 Task: Set the ecosystem for new security advisory in the repository "Javascript" to "Pub".
Action: Mouse moved to (1157, 270)
Screenshot: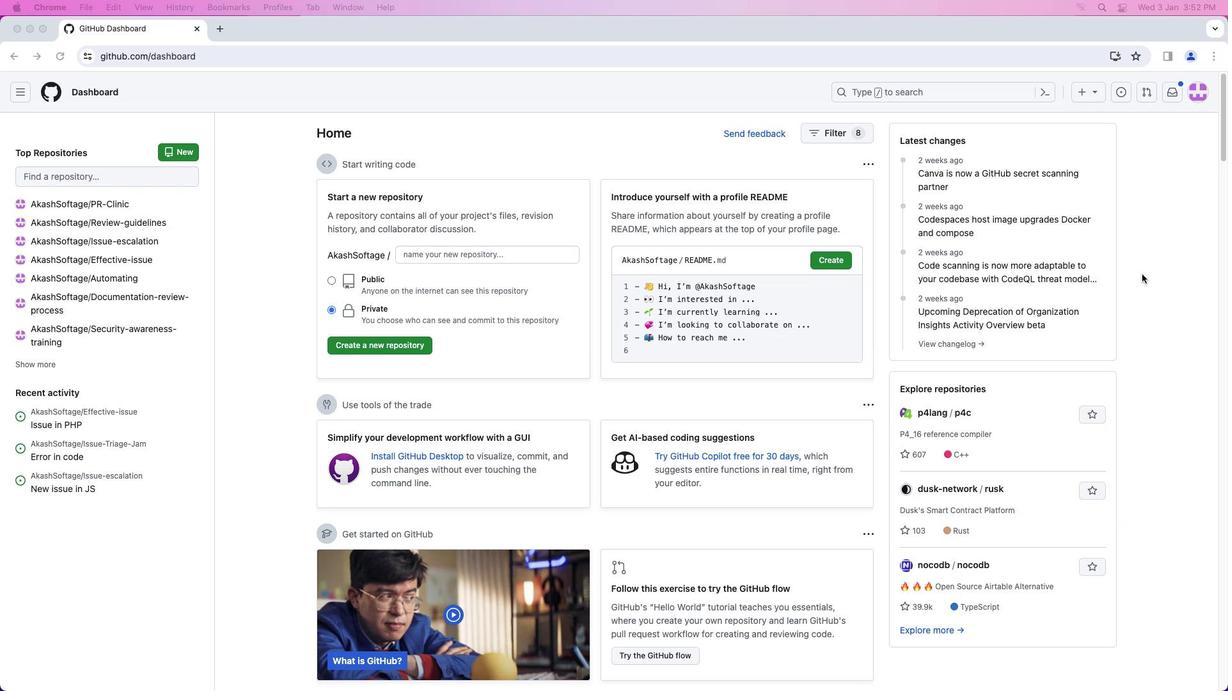 
Action: Mouse pressed left at (1157, 270)
Screenshot: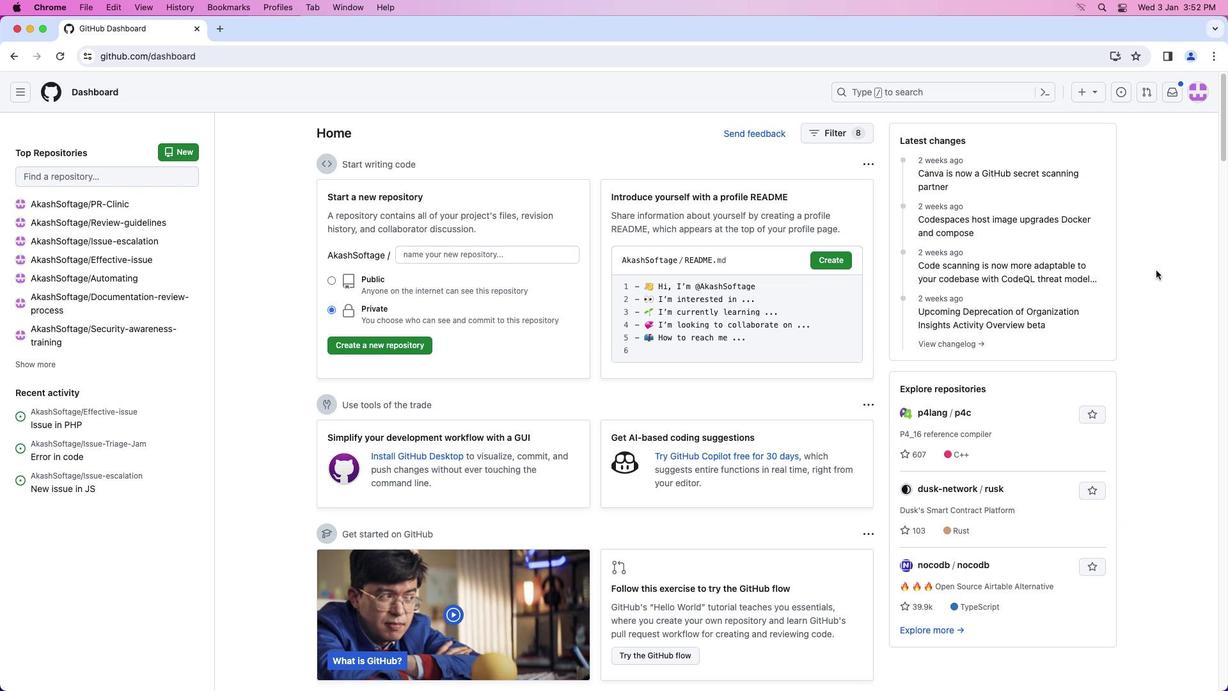 
Action: Mouse moved to (1203, 90)
Screenshot: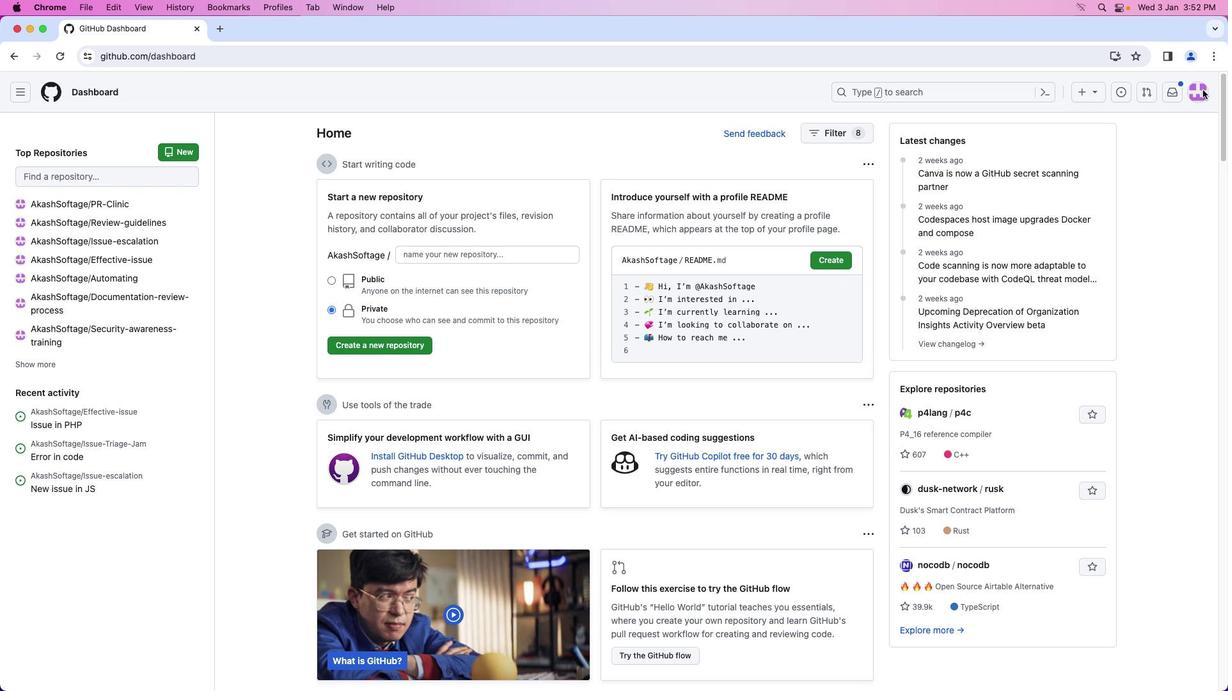 
Action: Mouse pressed left at (1203, 90)
Screenshot: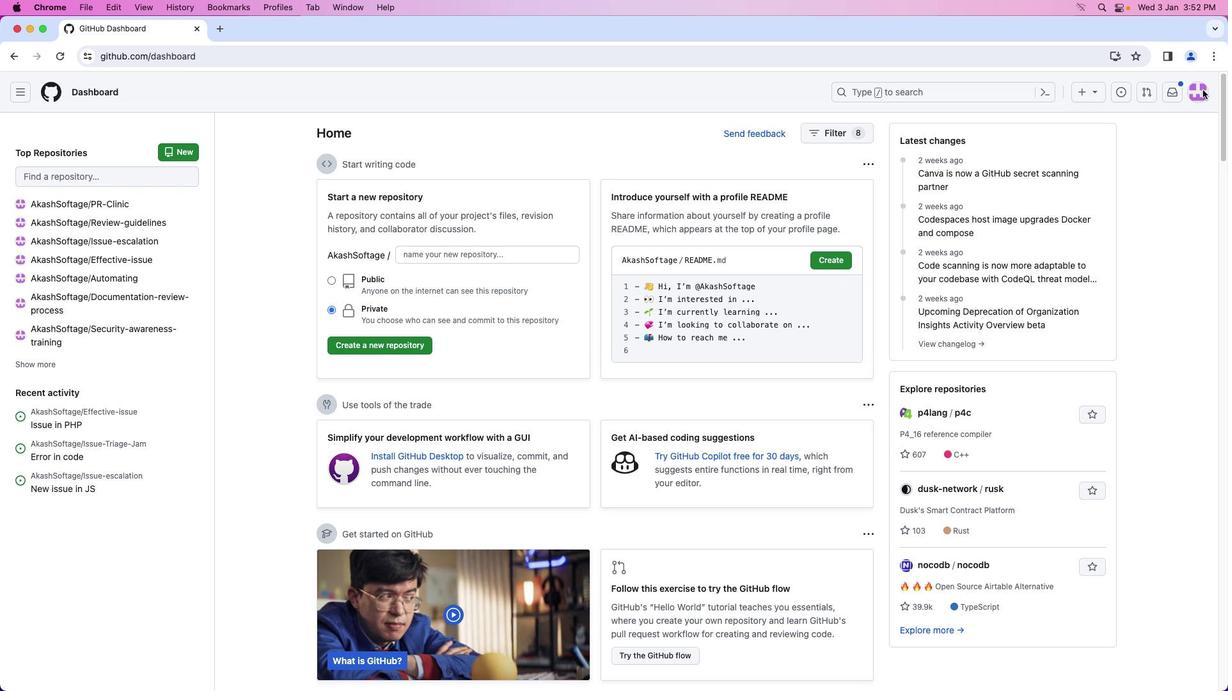
Action: Mouse moved to (1118, 202)
Screenshot: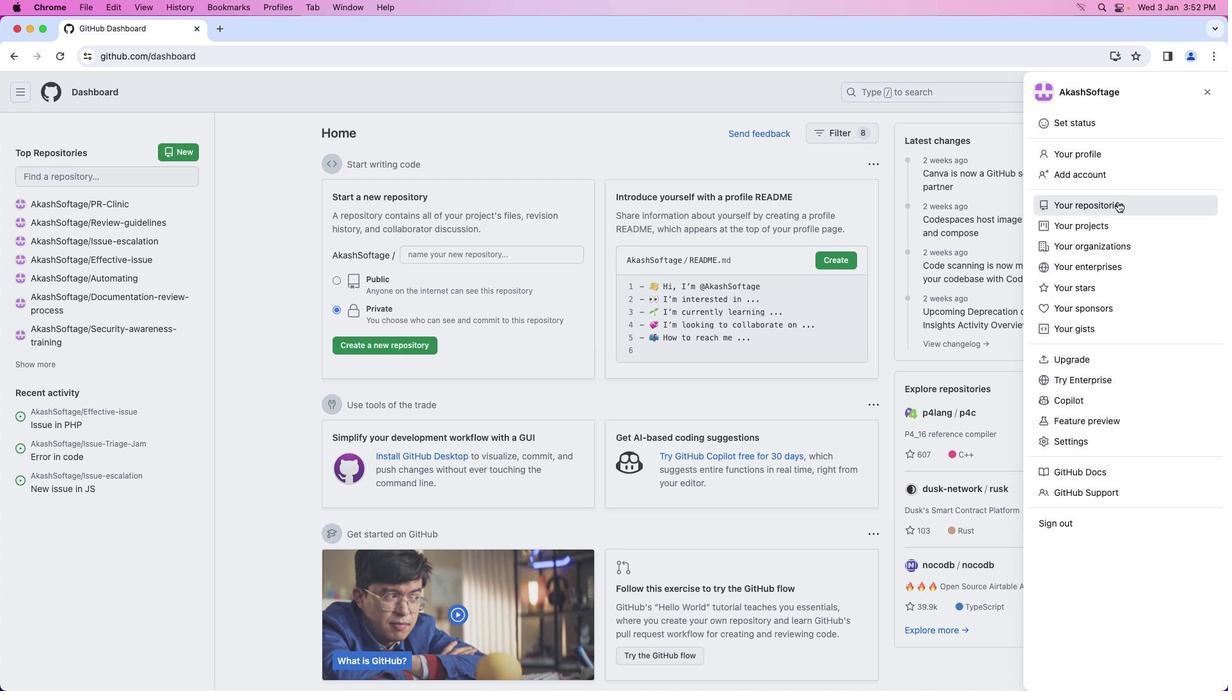 
Action: Mouse pressed left at (1118, 202)
Screenshot: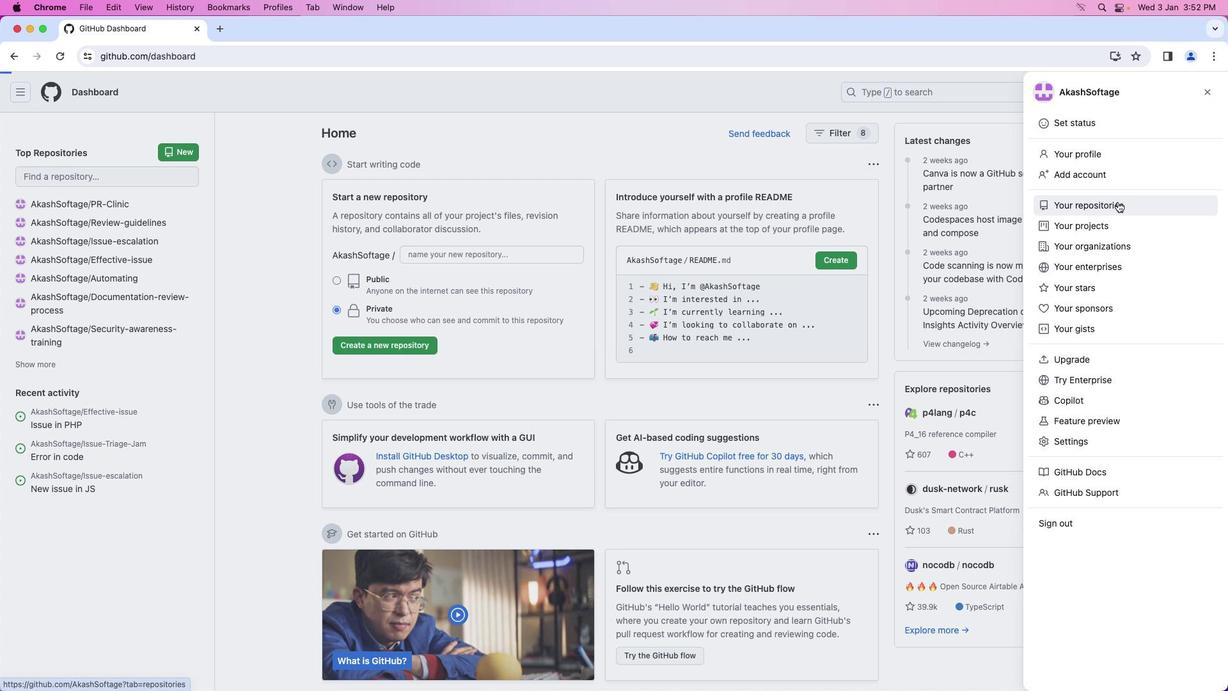 
Action: Mouse moved to (460, 205)
Screenshot: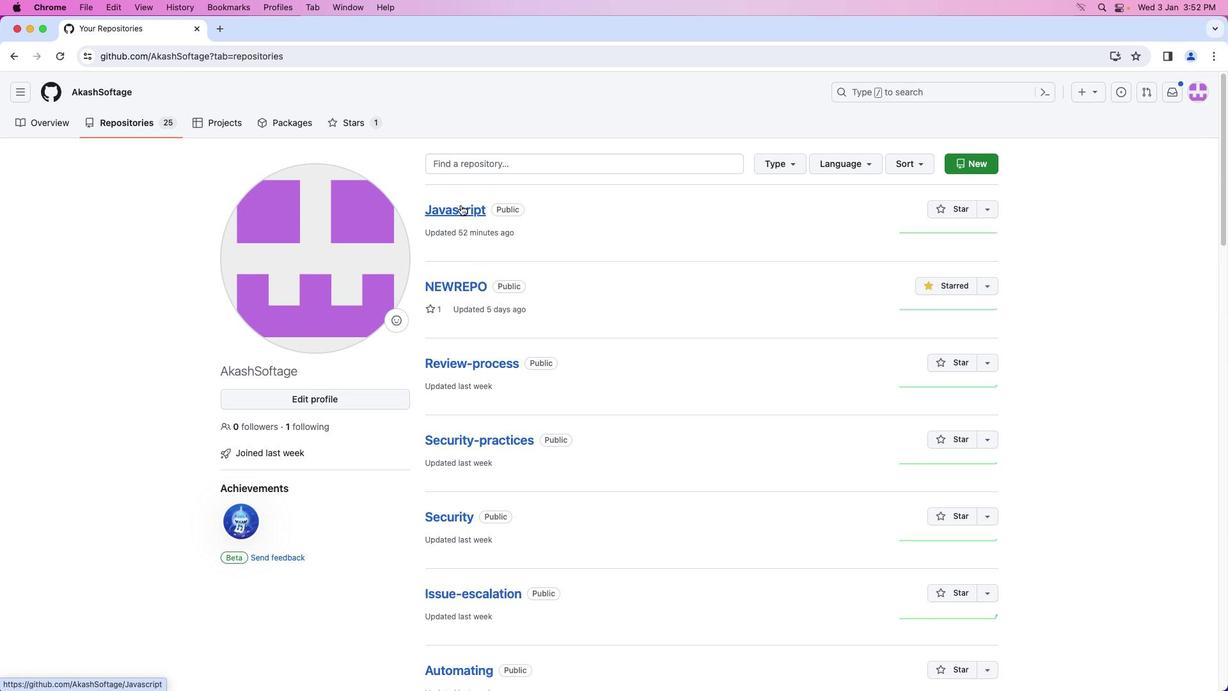 
Action: Mouse pressed left at (460, 205)
Screenshot: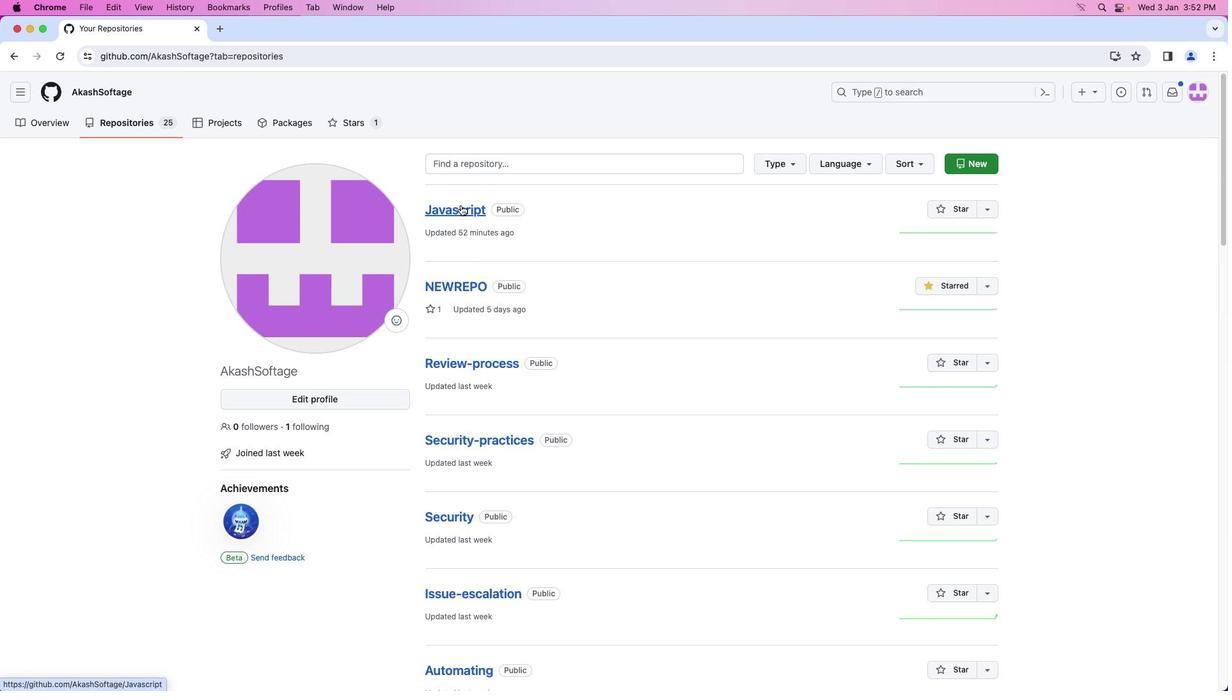
Action: Mouse moved to (423, 134)
Screenshot: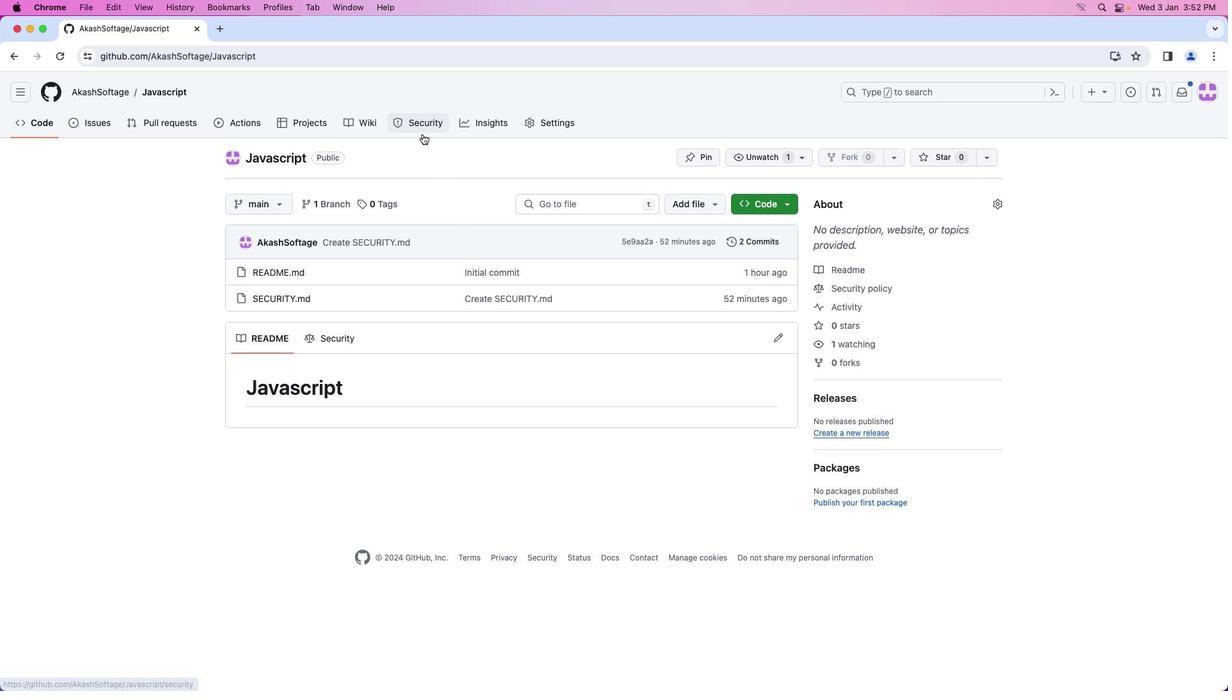 
Action: Mouse pressed left at (423, 134)
Screenshot: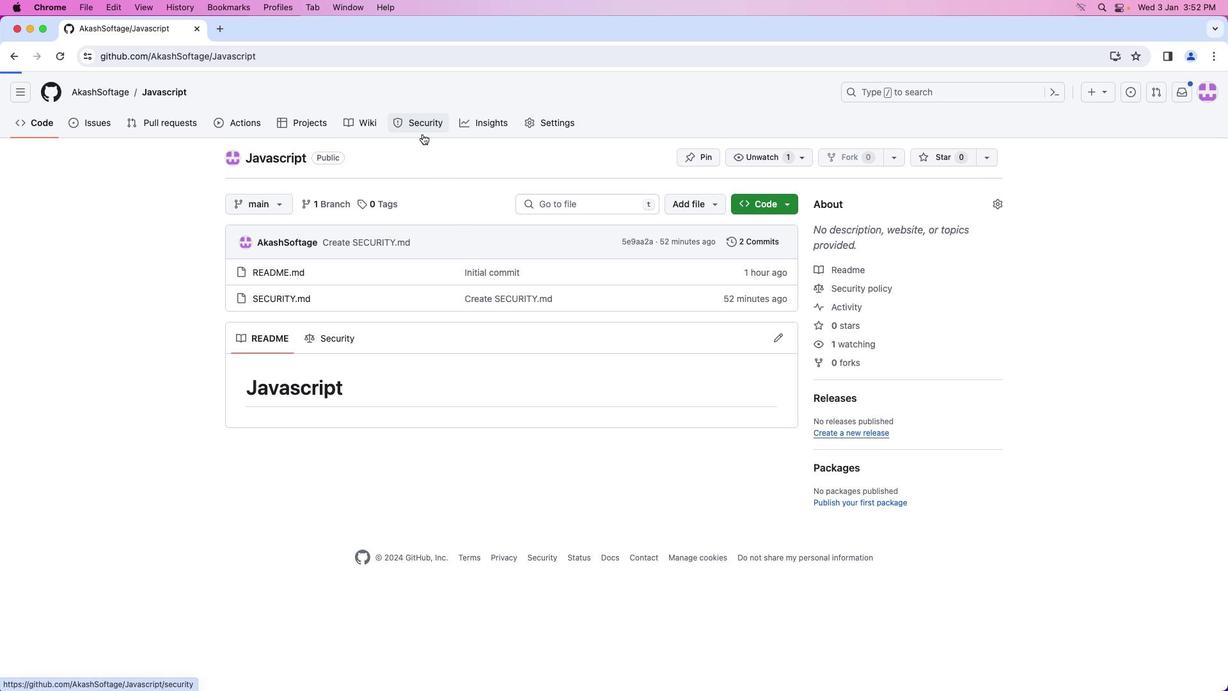 
Action: Mouse moved to (315, 236)
Screenshot: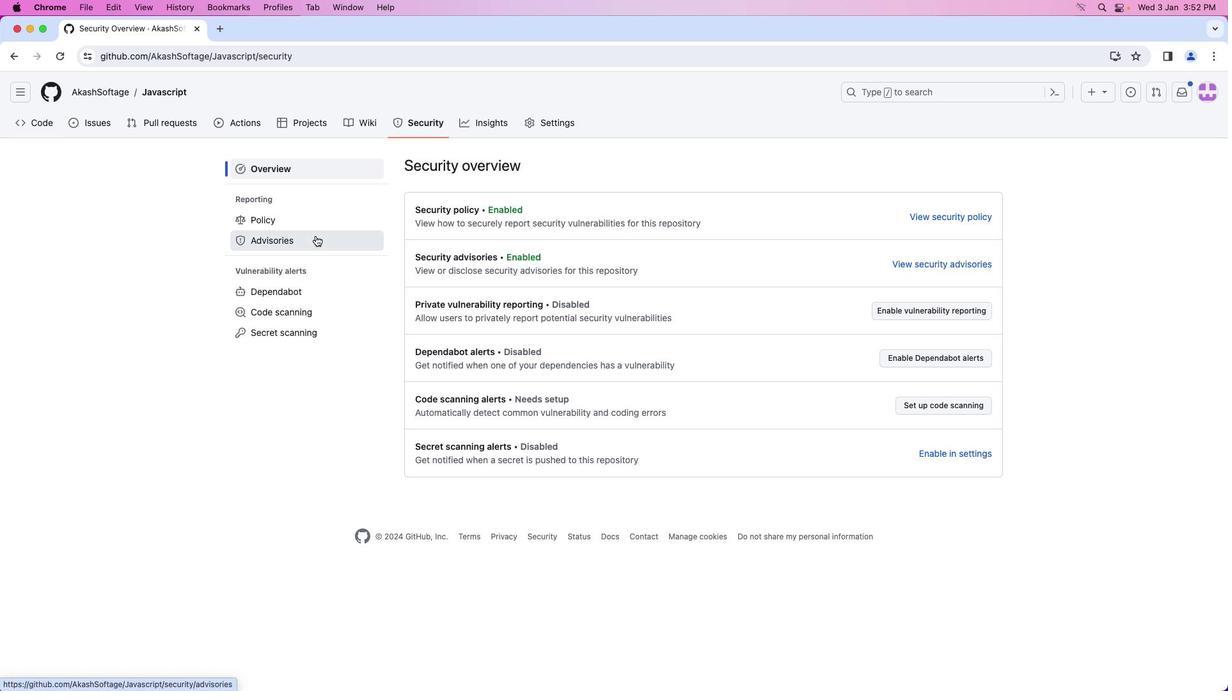 
Action: Mouse pressed left at (315, 236)
Screenshot: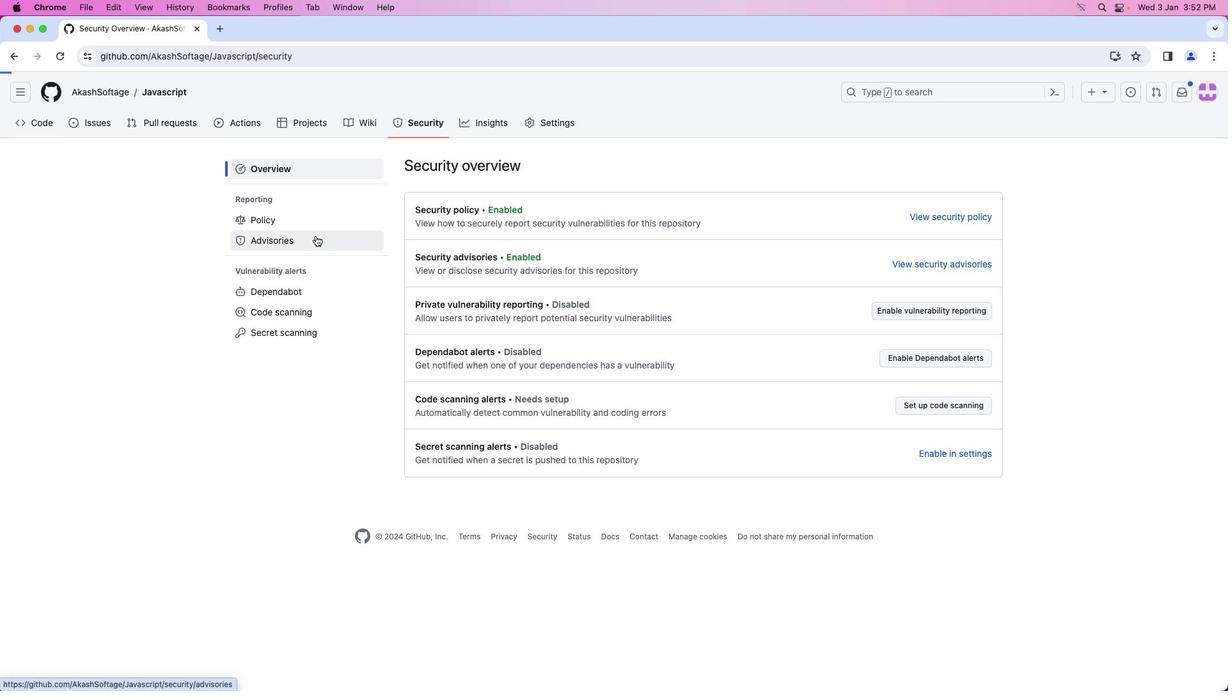 
Action: Mouse moved to (918, 173)
Screenshot: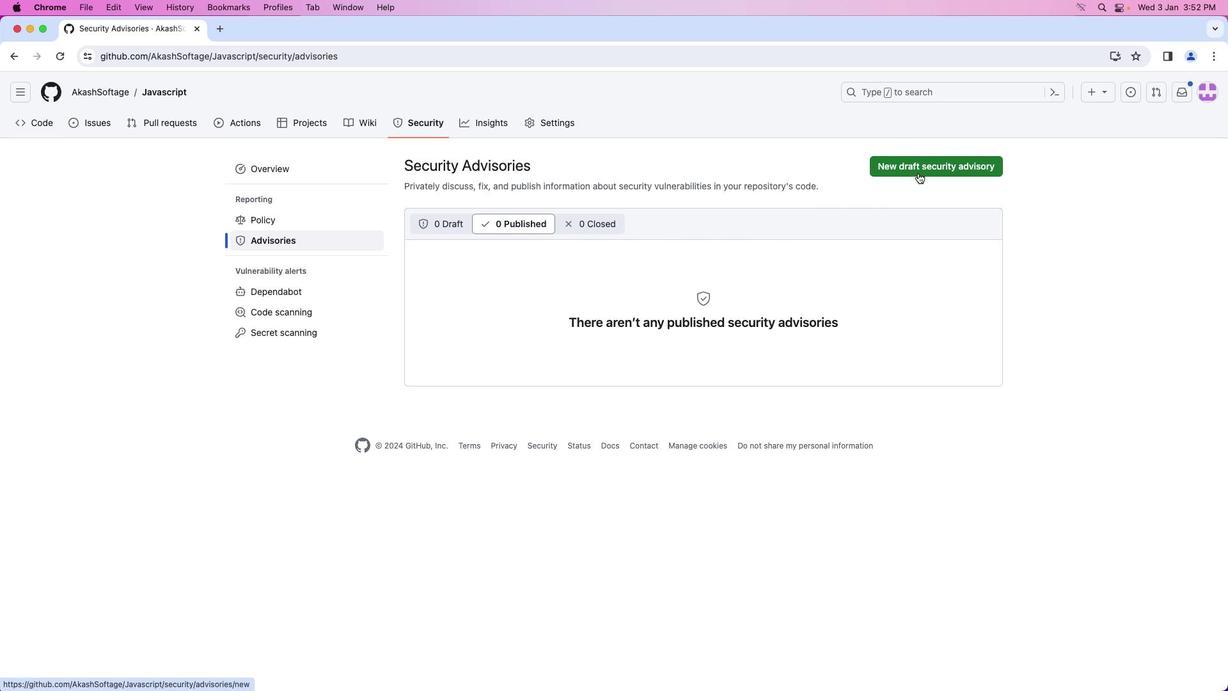 
Action: Mouse pressed left at (918, 173)
Screenshot: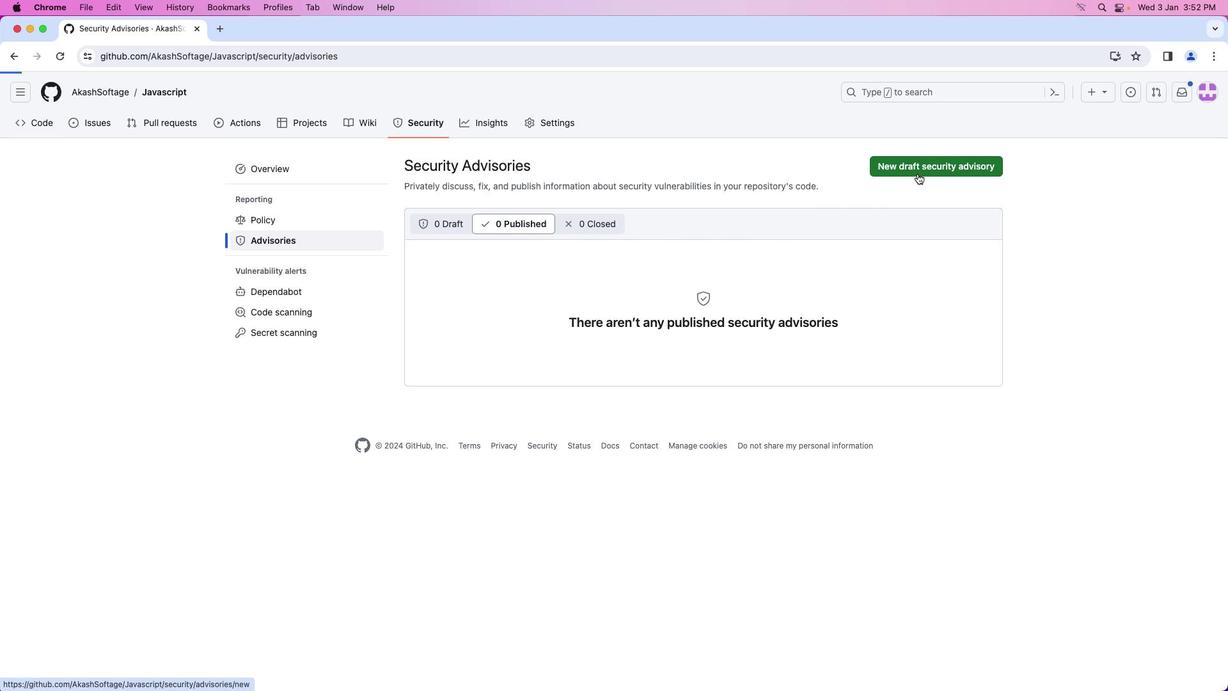
Action: Mouse moved to (773, 248)
Screenshot: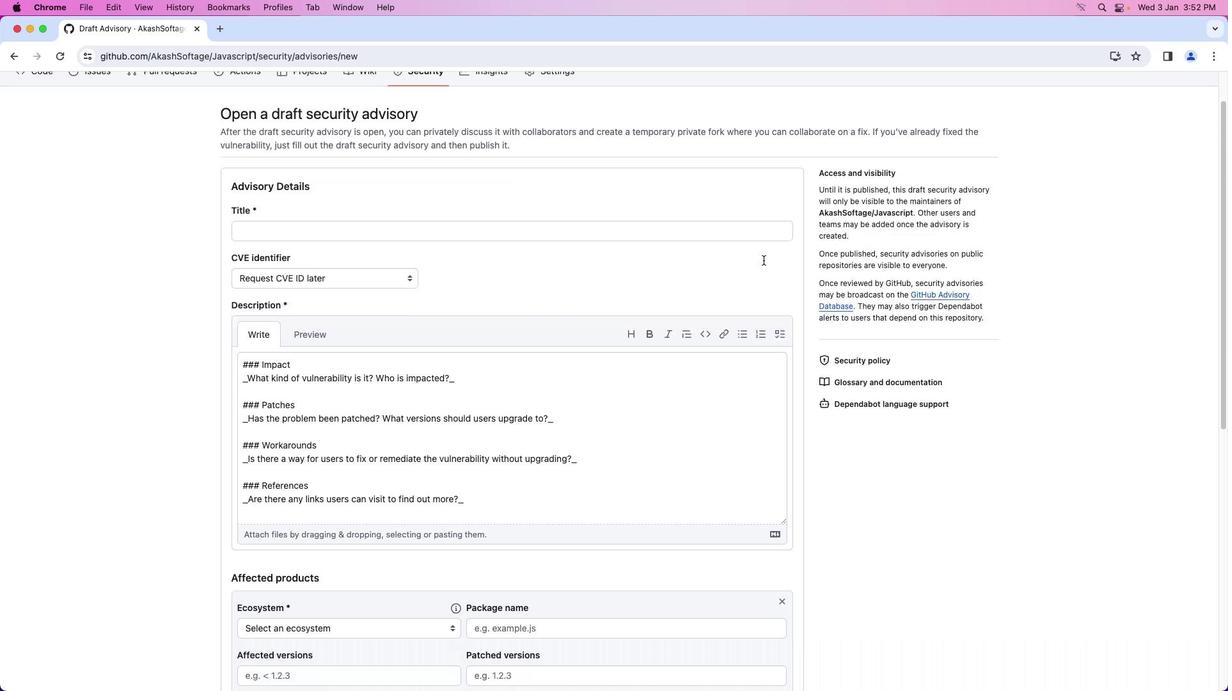 
Action: Mouse scrolled (773, 248) with delta (0, 0)
Screenshot: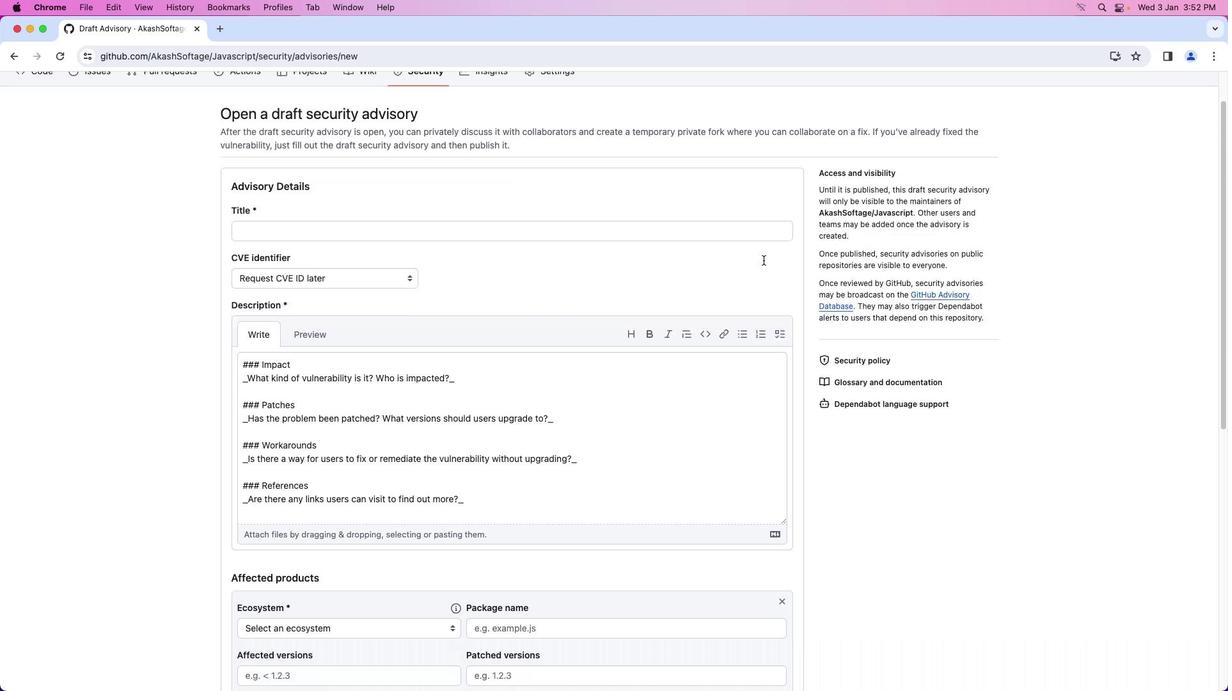 
Action: Mouse moved to (767, 254)
Screenshot: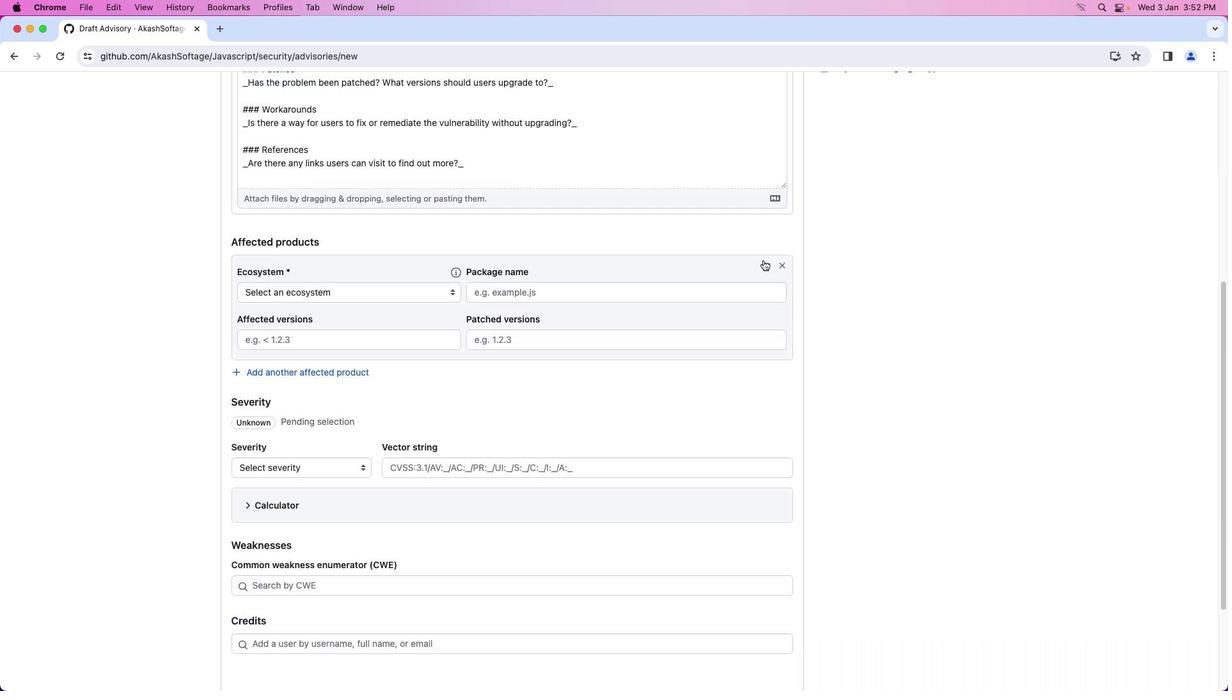 
Action: Mouse scrolled (767, 254) with delta (0, 0)
Screenshot: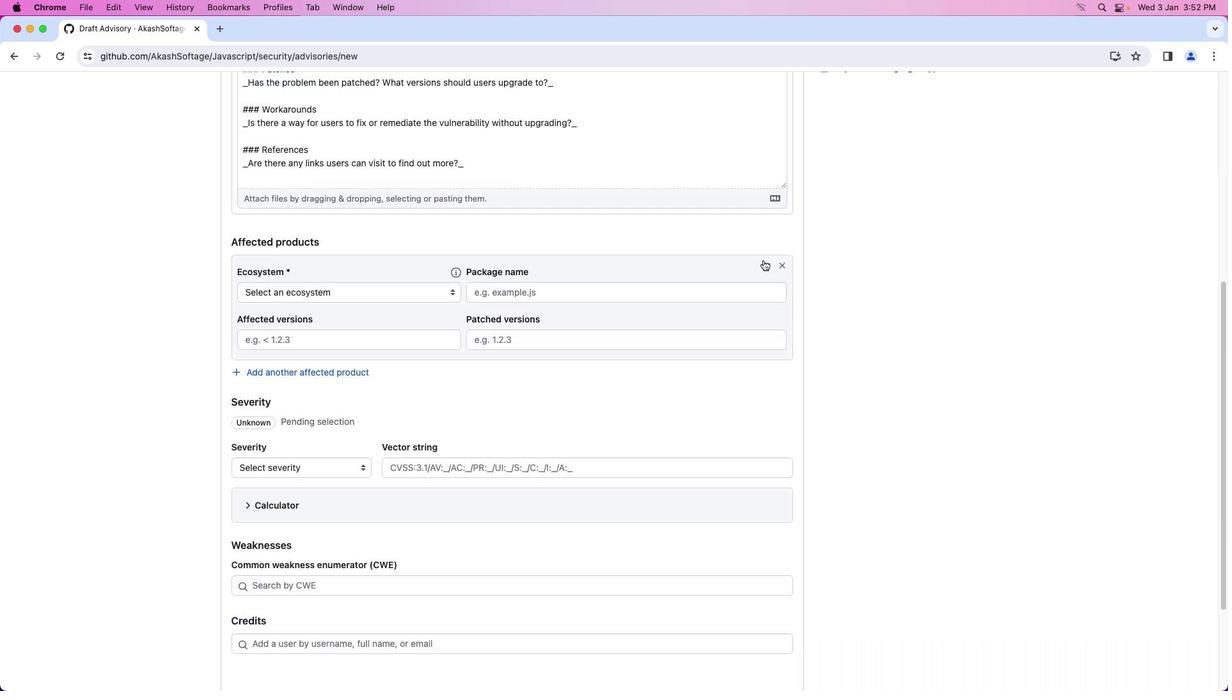 
Action: Mouse moved to (766, 256)
Screenshot: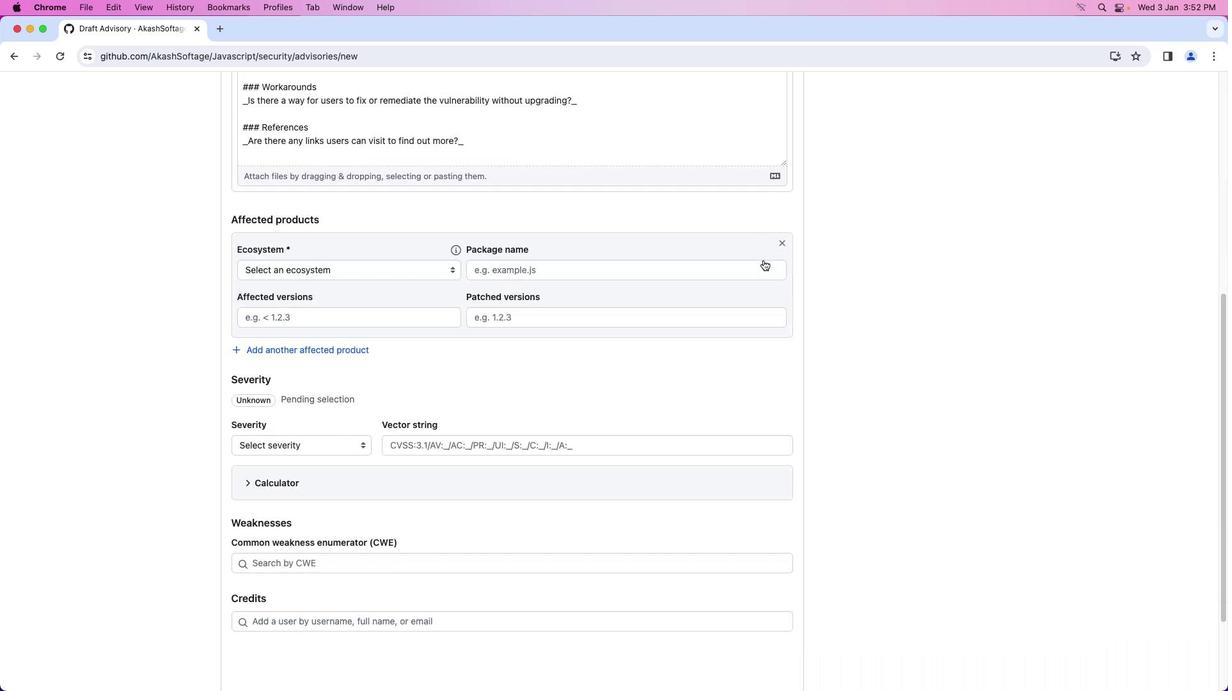 
Action: Mouse scrolled (766, 256) with delta (0, -1)
Screenshot: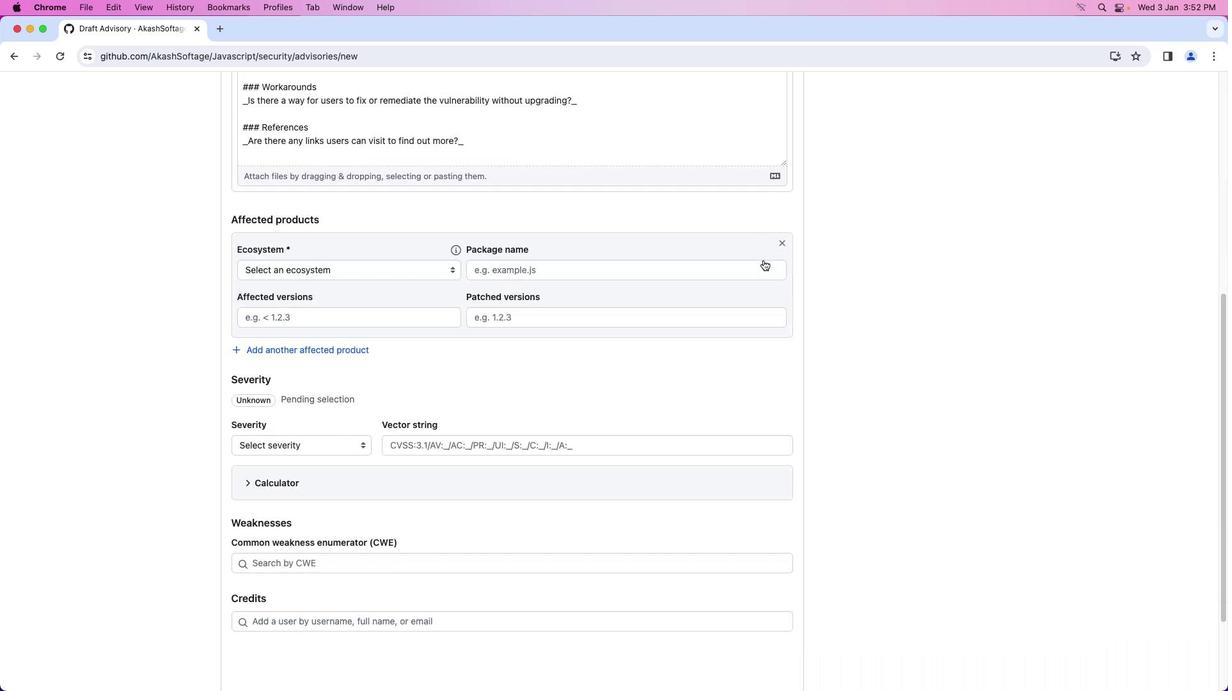 
Action: Mouse moved to (765, 257)
Screenshot: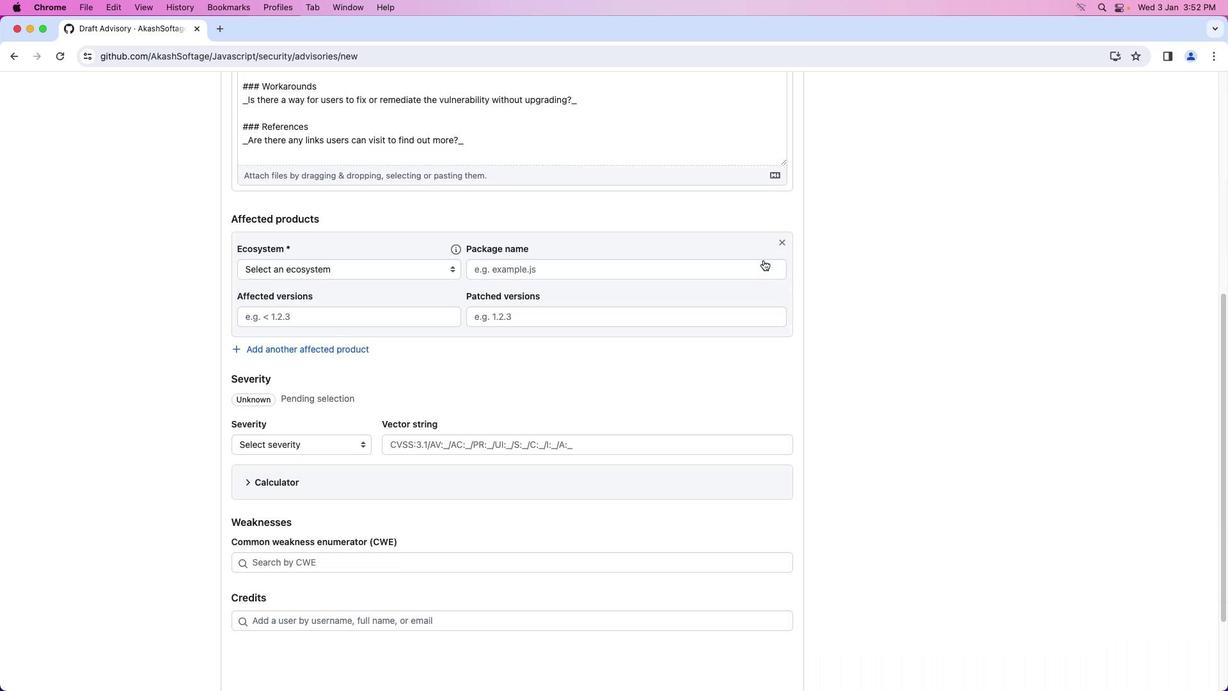
Action: Mouse scrolled (765, 257) with delta (0, -3)
Screenshot: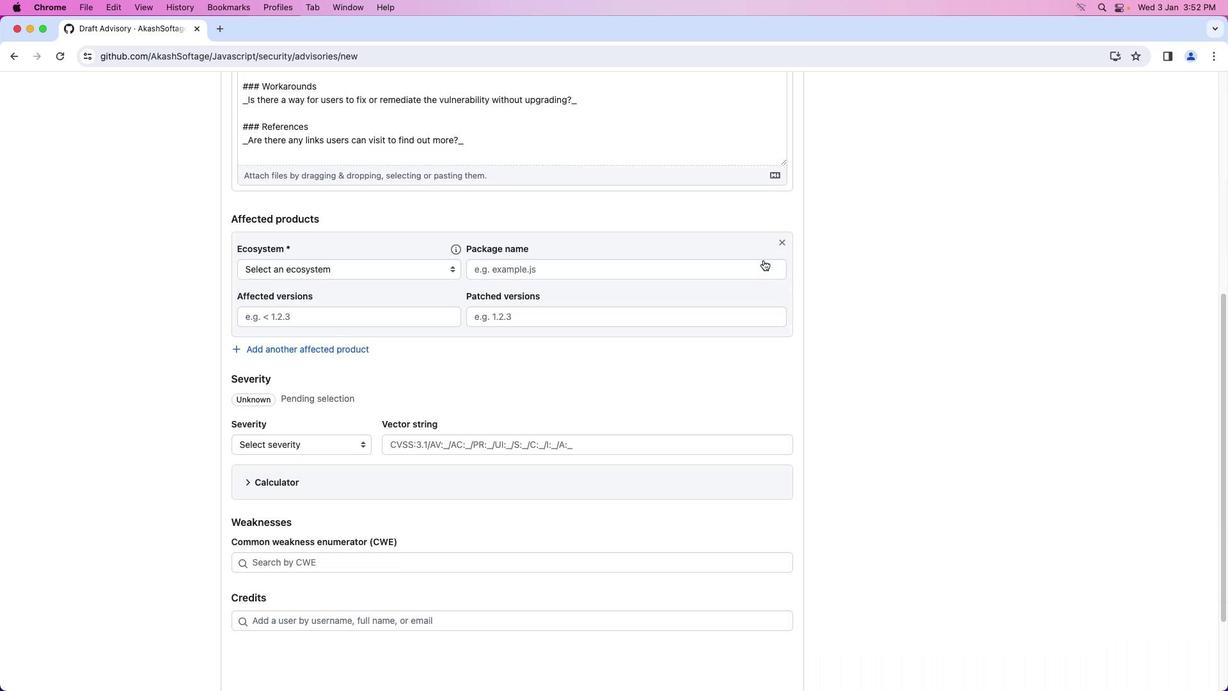 
Action: Mouse moved to (764, 257)
Screenshot: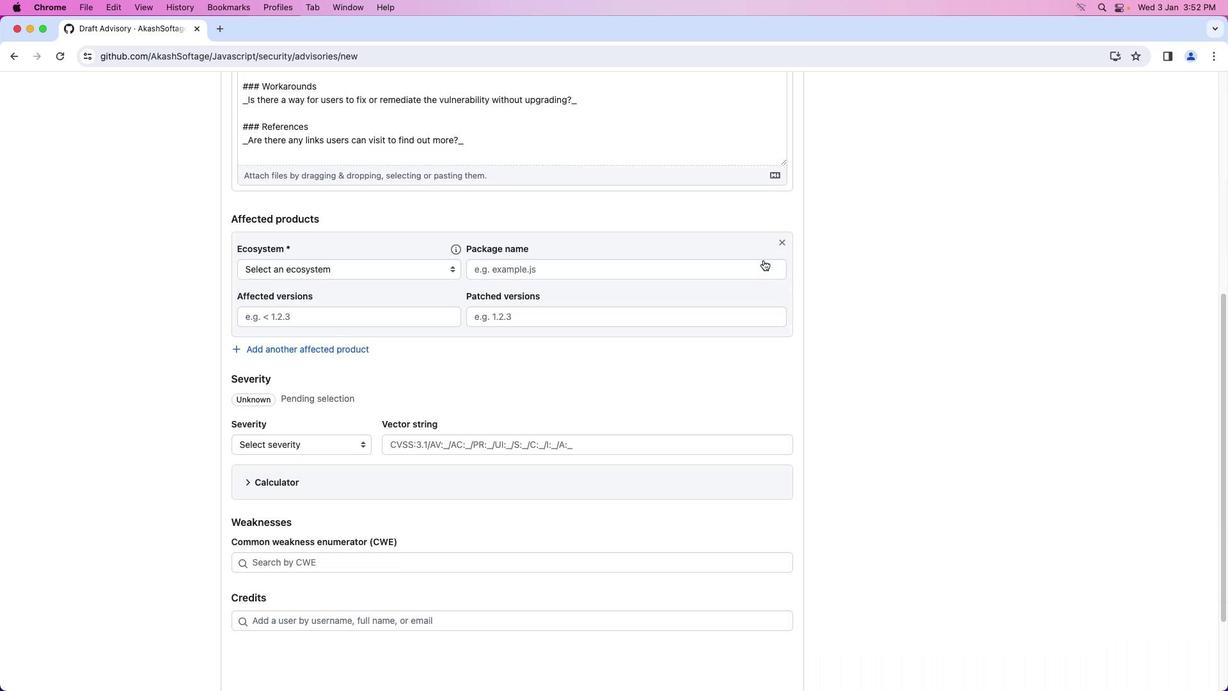 
Action: Mouse scrolled (764, 257) with delta (0, -3)
Screenshot: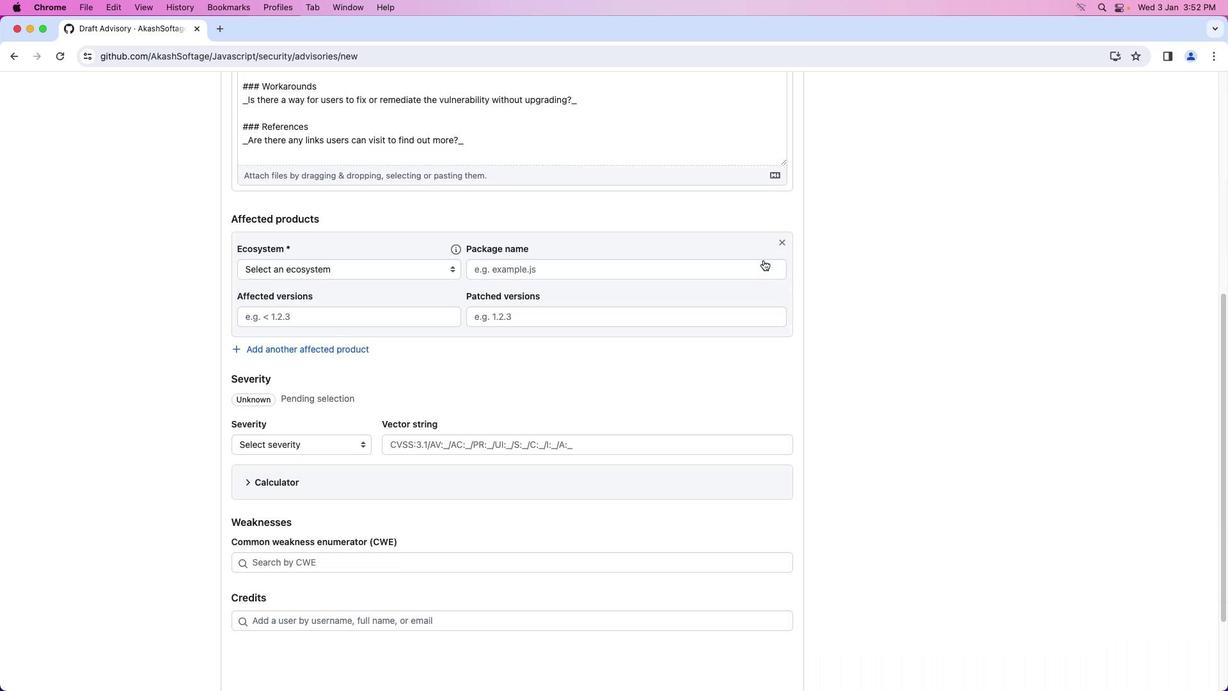 
Action: Mouse moved to (367, 268)
Screenshot: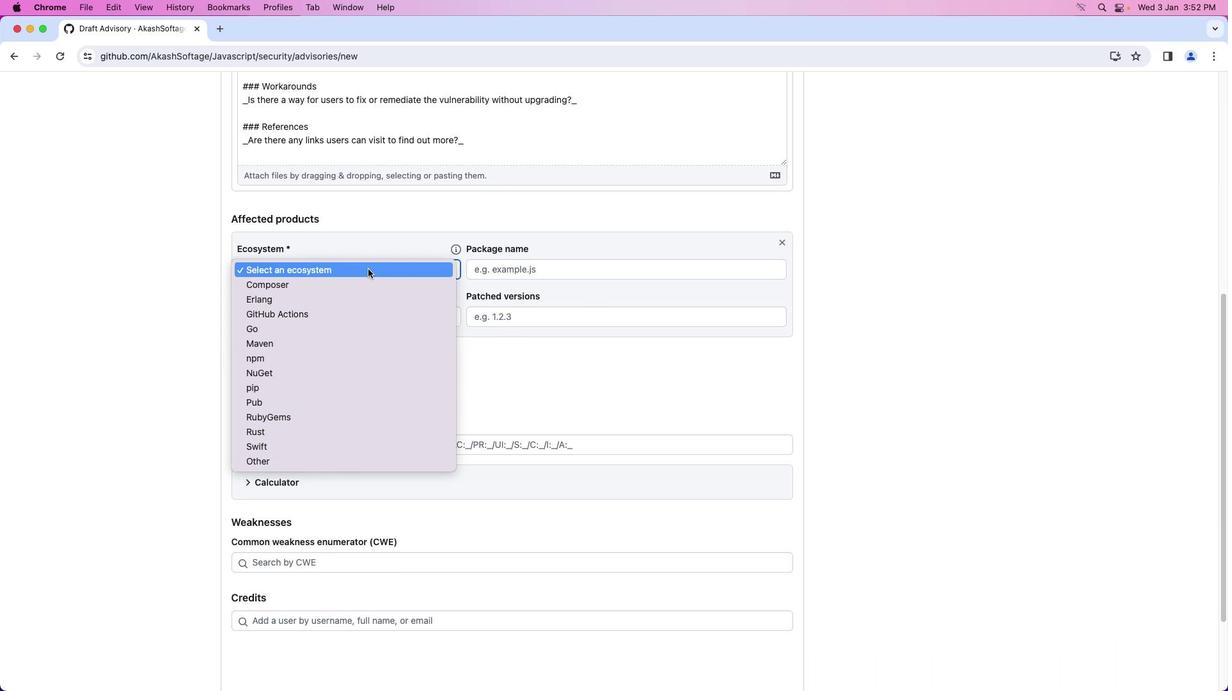 
Action: Mouse pressed left at (367, 268)
Screenshot: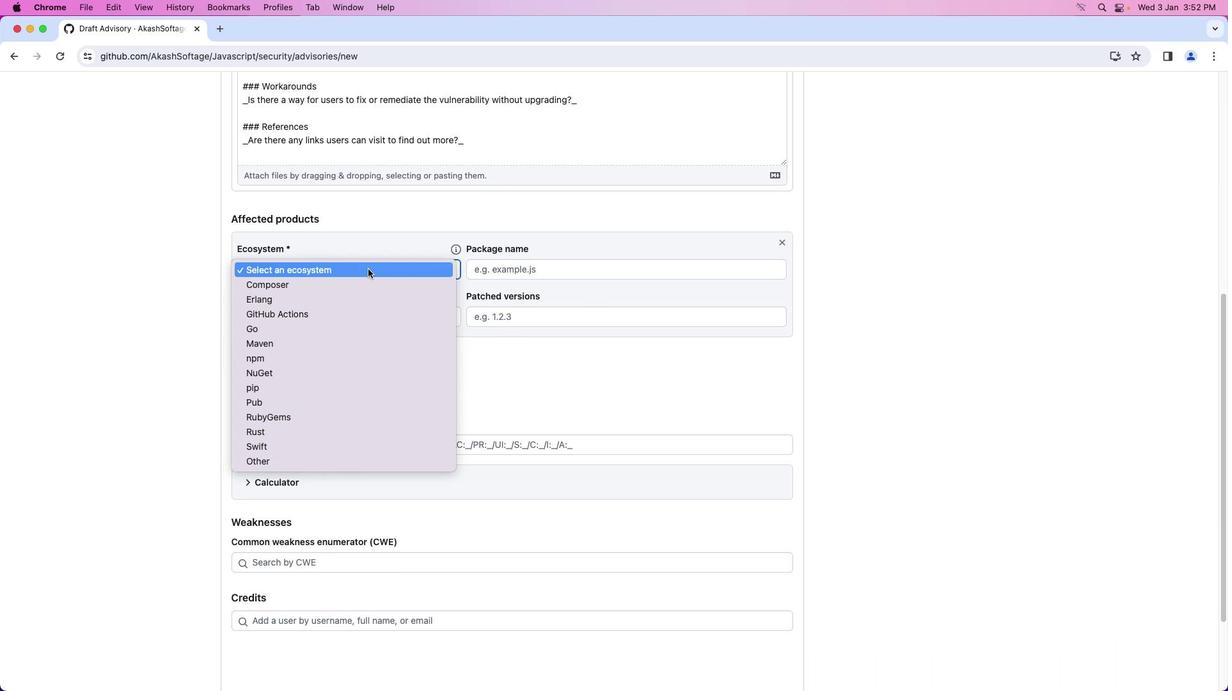 
Action: Mouse moved to (312, 400)
Screenshot: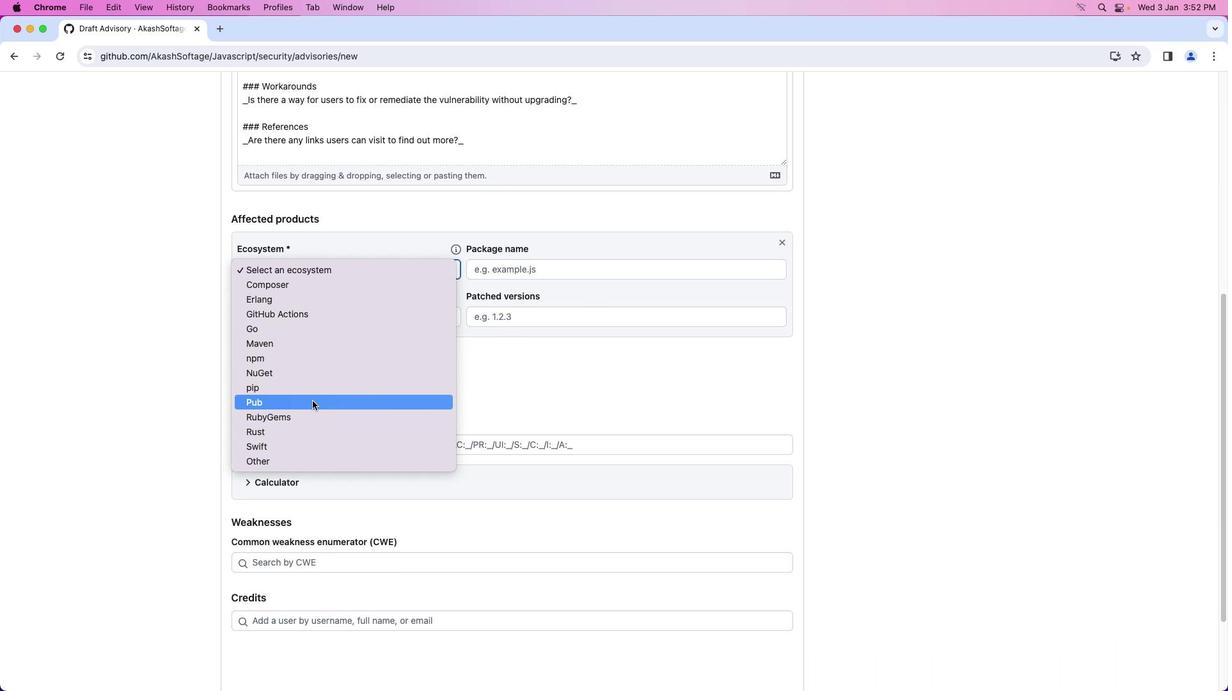
Action: Mouse pressed left at (312, 400)
Screenshot: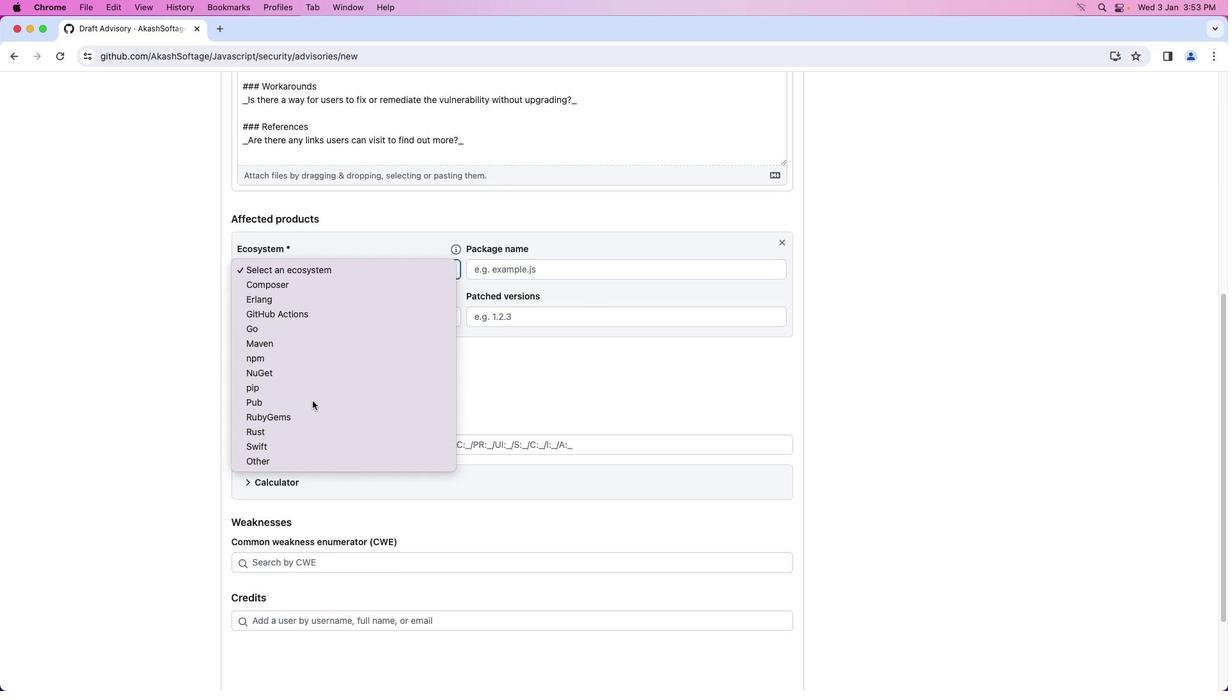
